 Task: Show No Service Apply
Action: Mouse moved to (721, 279)
Screenshot: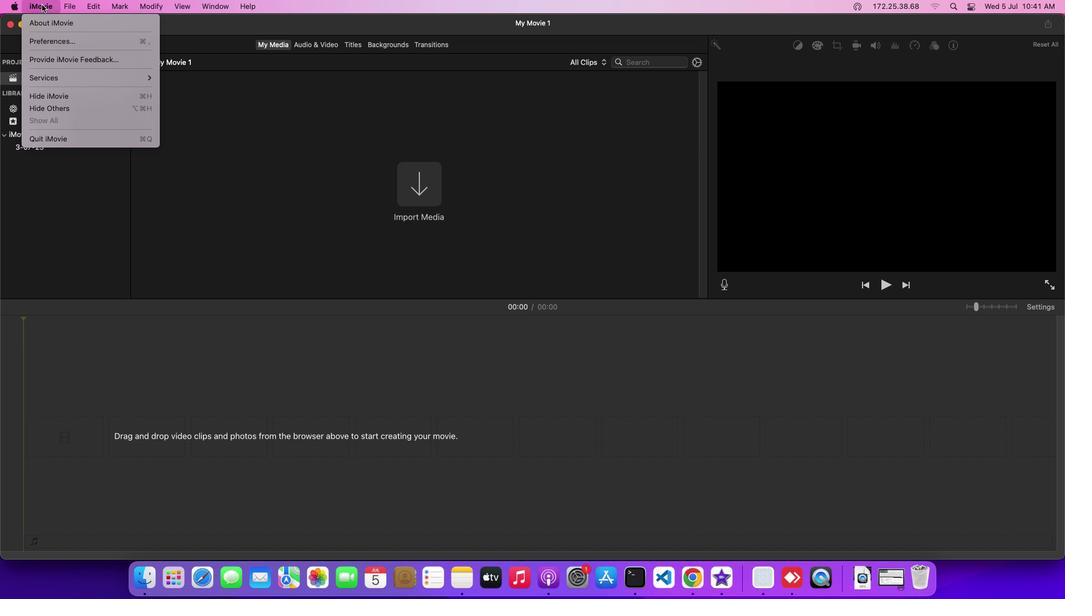 
Action: Mouse pressed left at (721, 279)
Screenshot: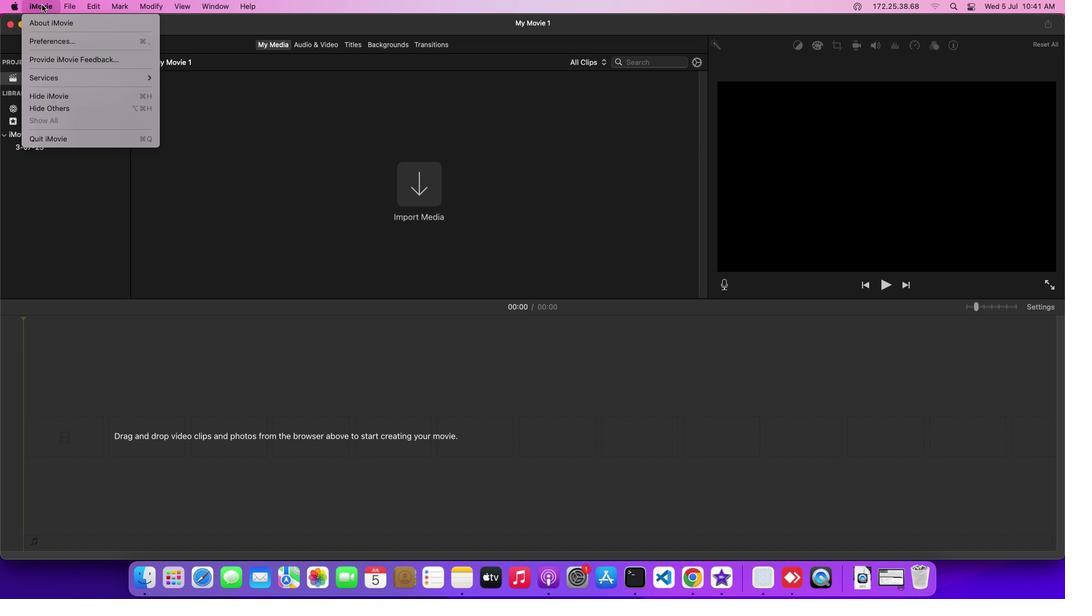 
Action: Mouse moved to (721, 279)
Screenshot: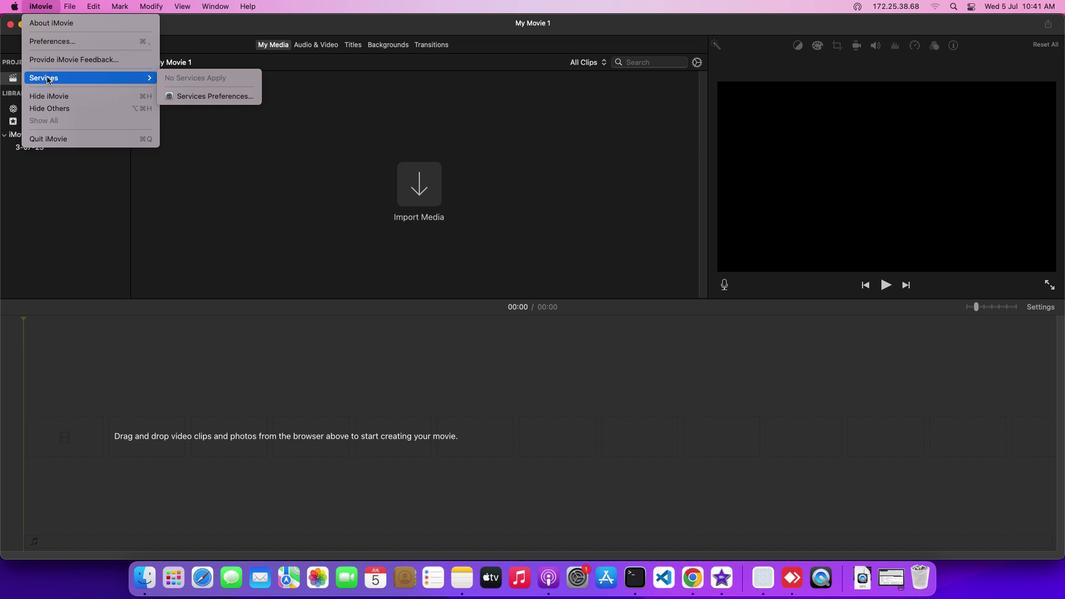 
Action: Mouse pressed left at (721, 279)
Screenshot: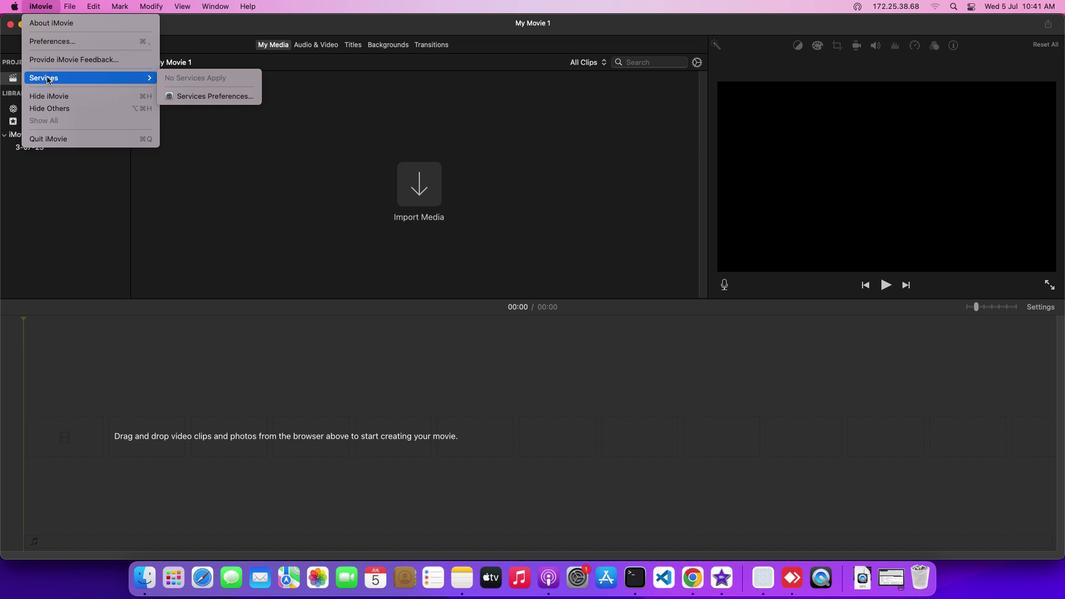 
Action: Mouse moved to (721, 279)
Screenshot: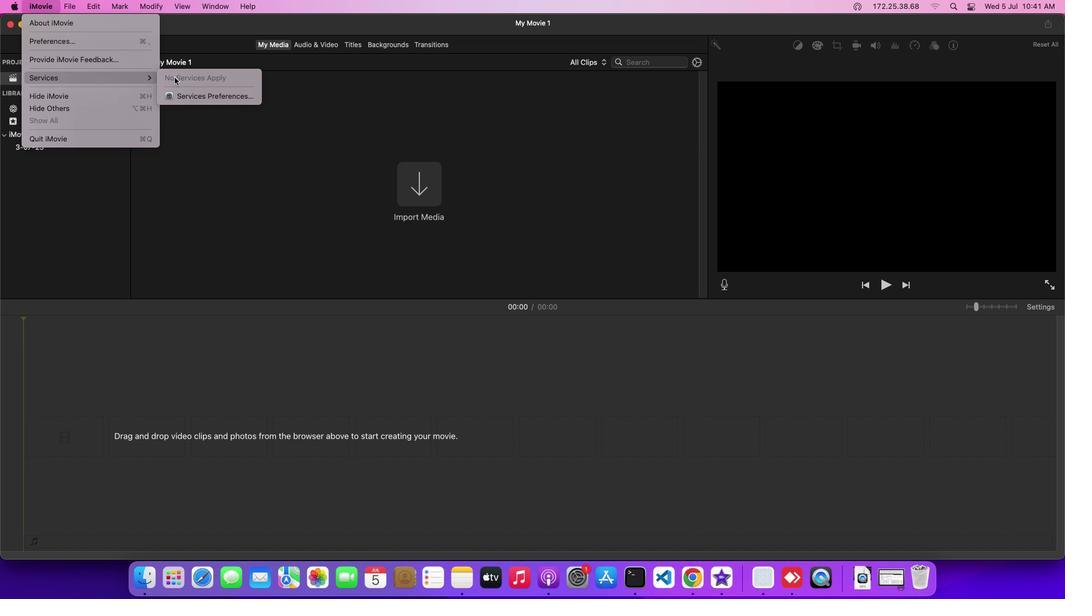 
Action: Mouse pressed left at (721, 279)
Screenshot: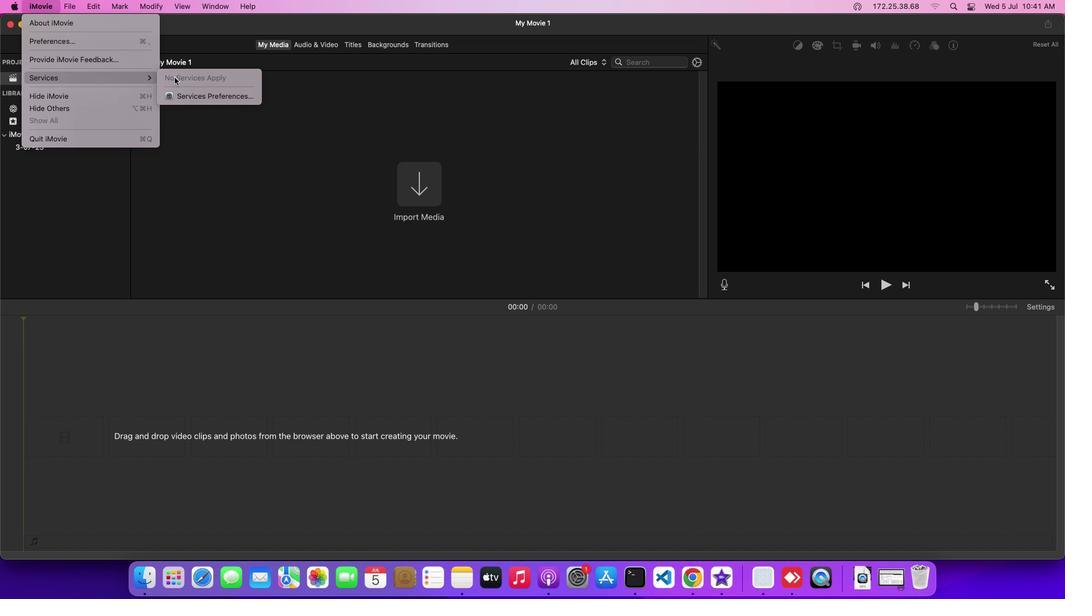 
